 Task: For heading Arial black with underline.  font size for heading18,  'Change the font style of data to'Calibri.  and font size to 9,  Change the alignment of both headline & data to Align center.  In the sheet   Money Manager book
Action: Mouse moved to (165, 213)
Screenshot: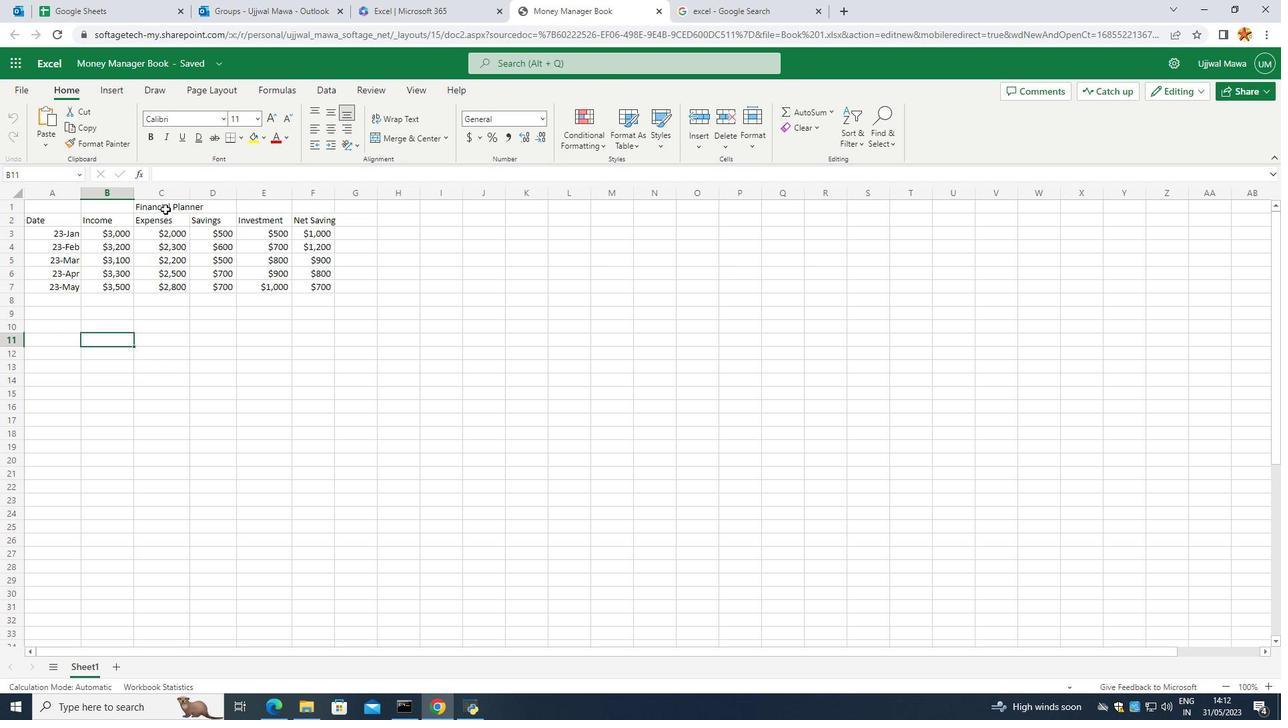 
Action: Mouse pressed left at (165, 213)
Screenshot: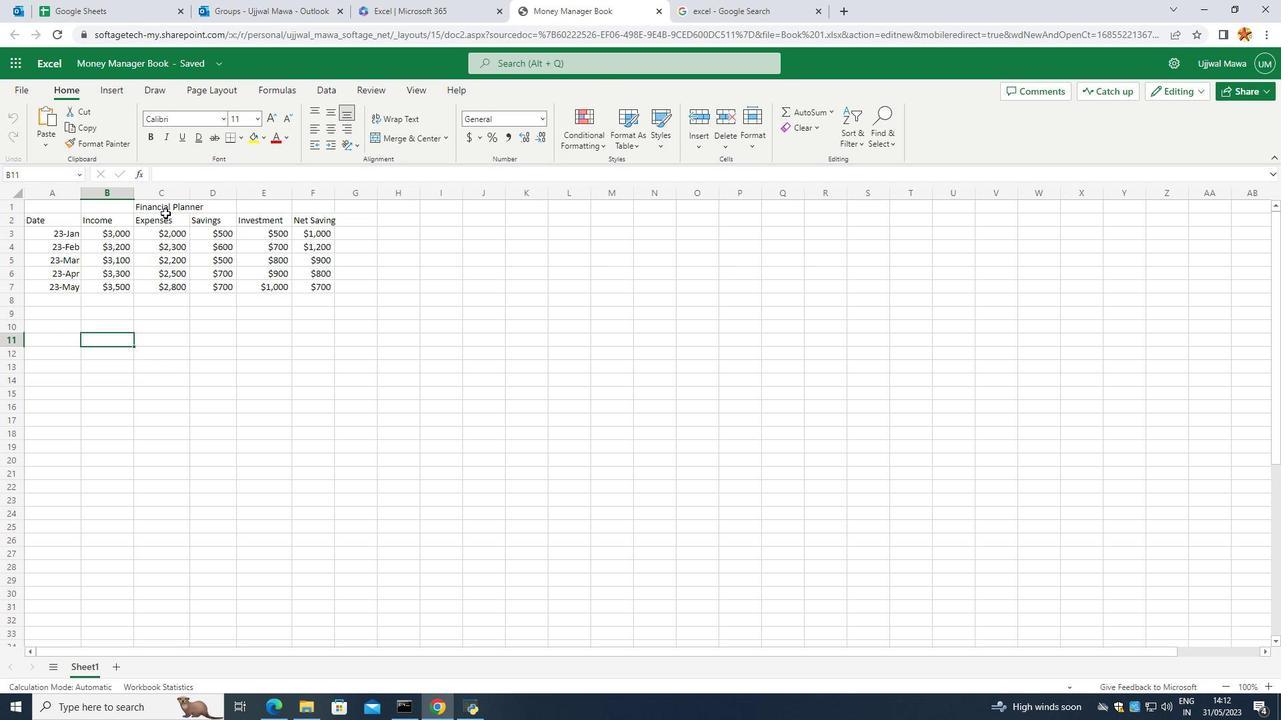 
Action: Mouse moved to (162, 204)
Screenshot: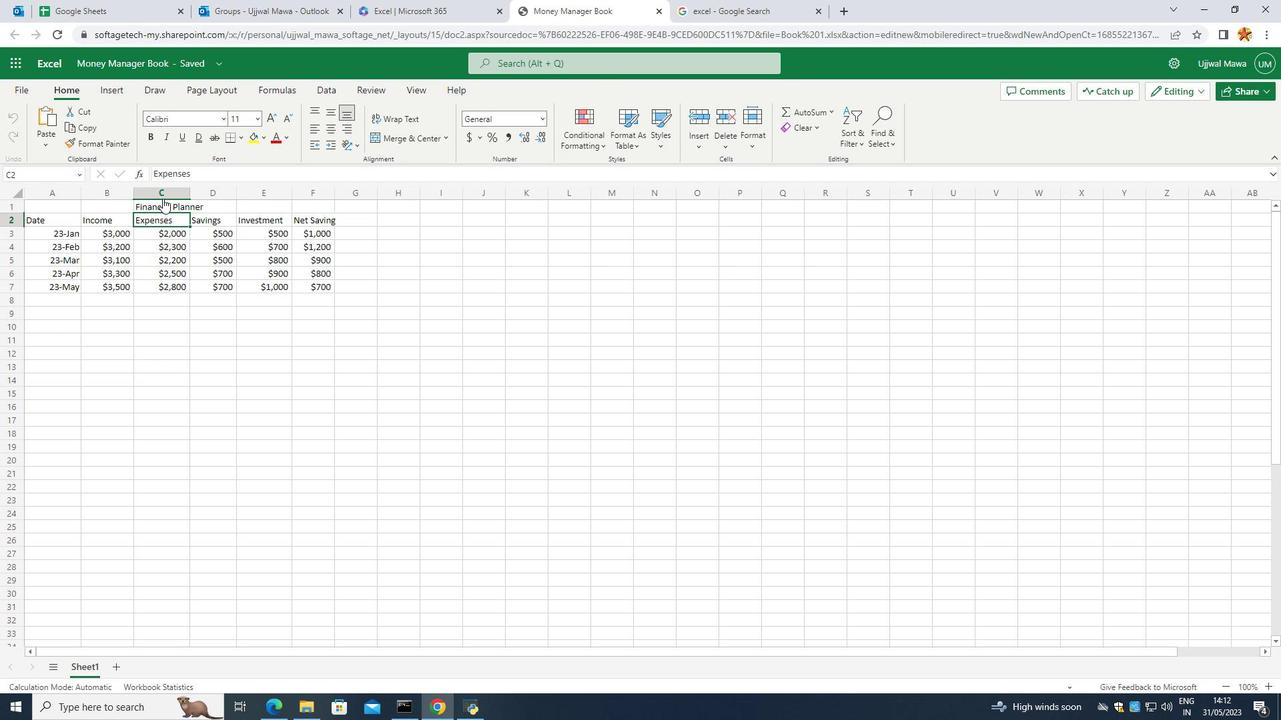 
Action: Mouse pressed left at (162, 204)
Screenshot: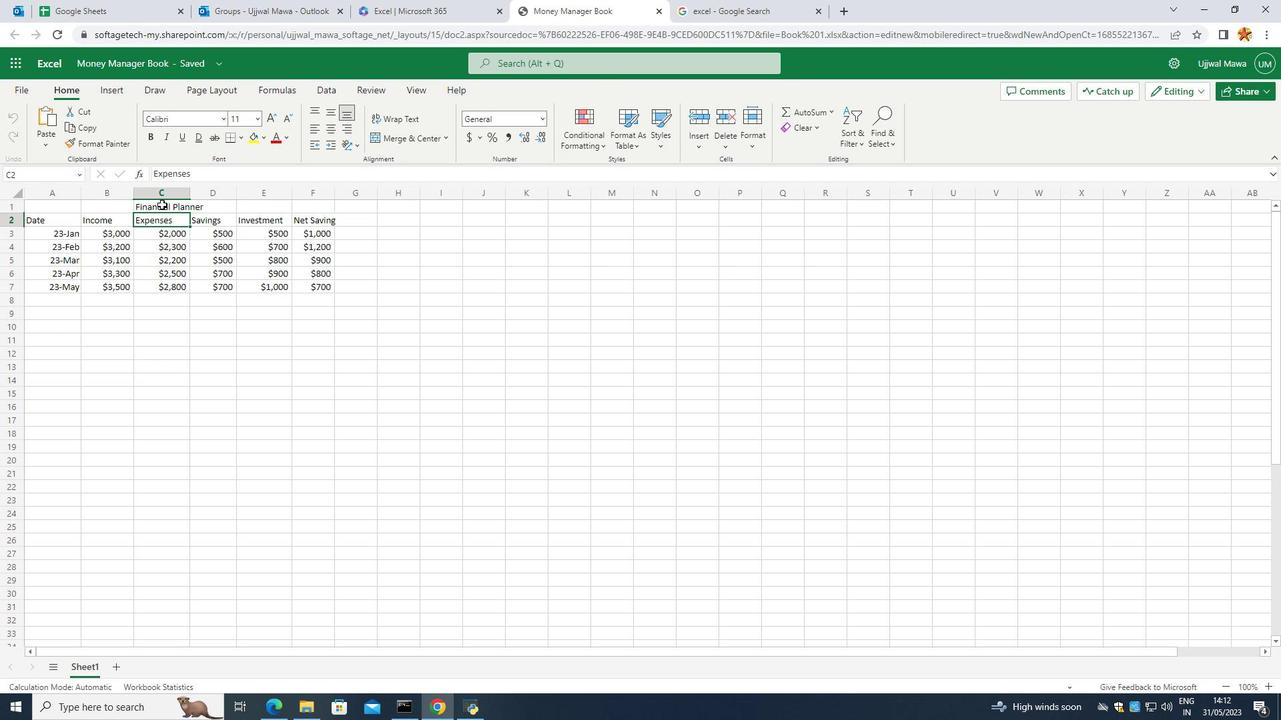 
Action: Mouse moved to (172, 119)
Screenshot: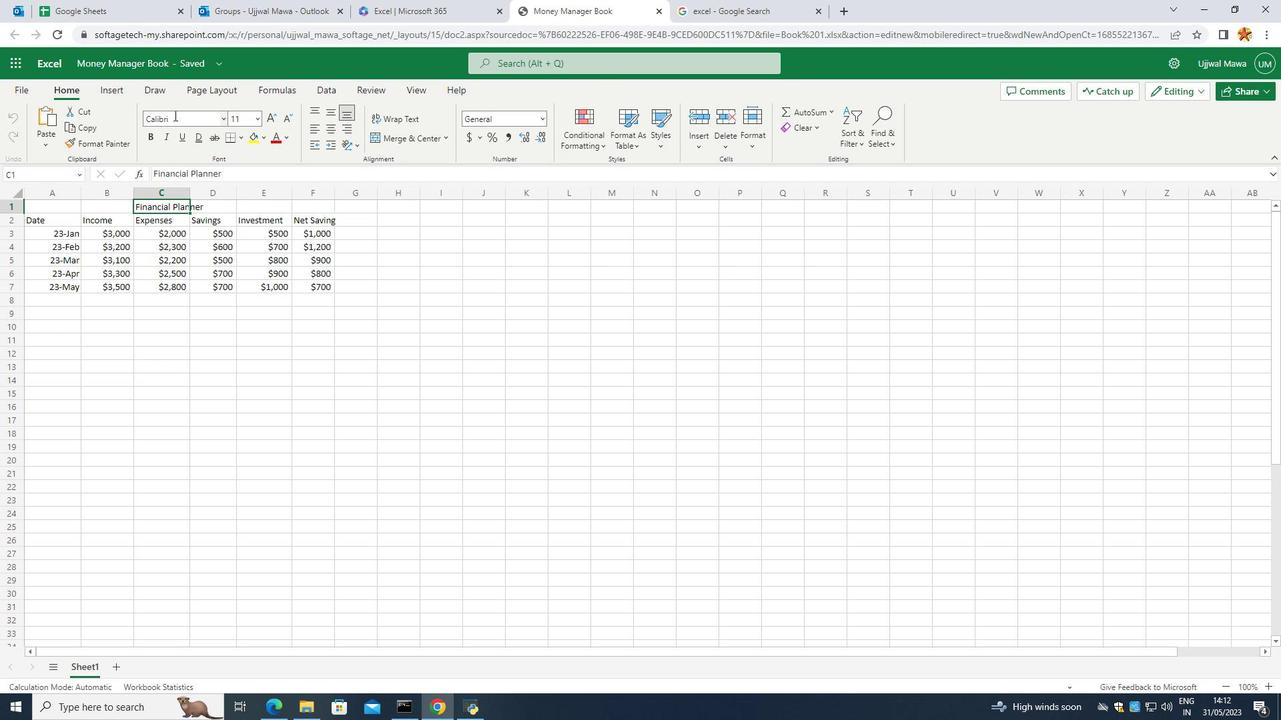 
Action: Mouse pressed left at (172, 119)
Screenshot: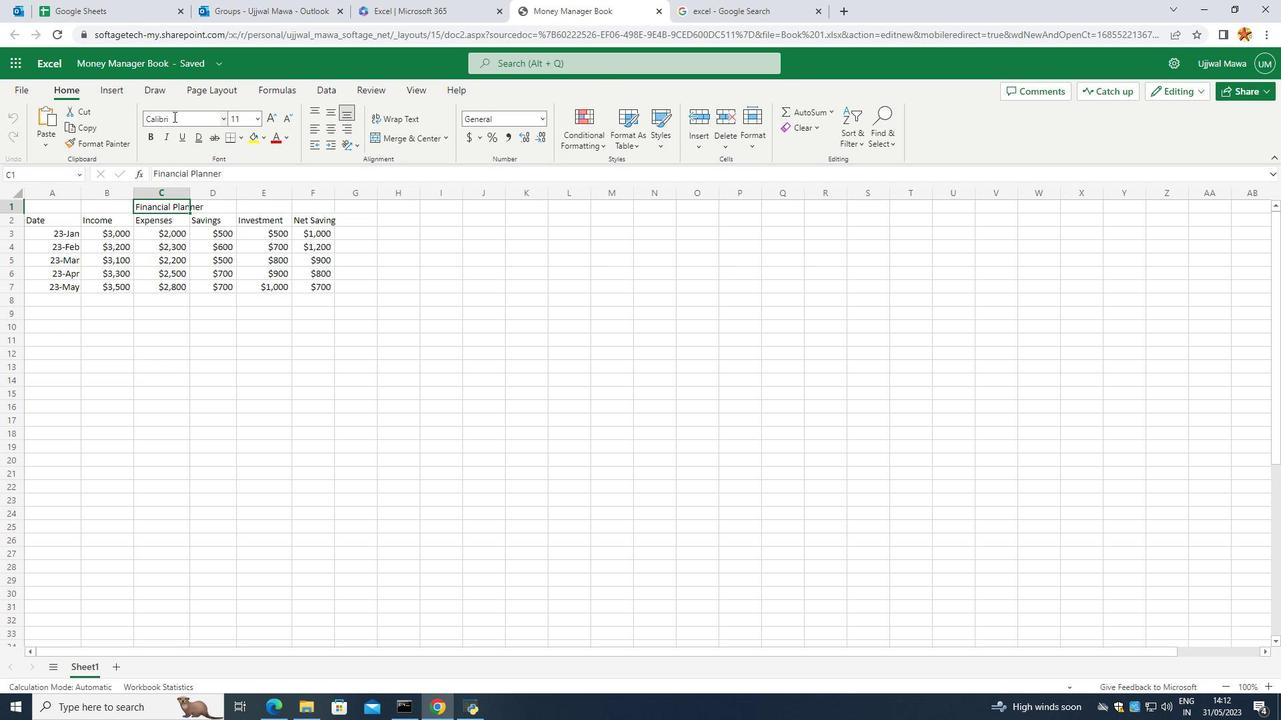 
Action: Mouse moved to (224, 119)
Screenshot: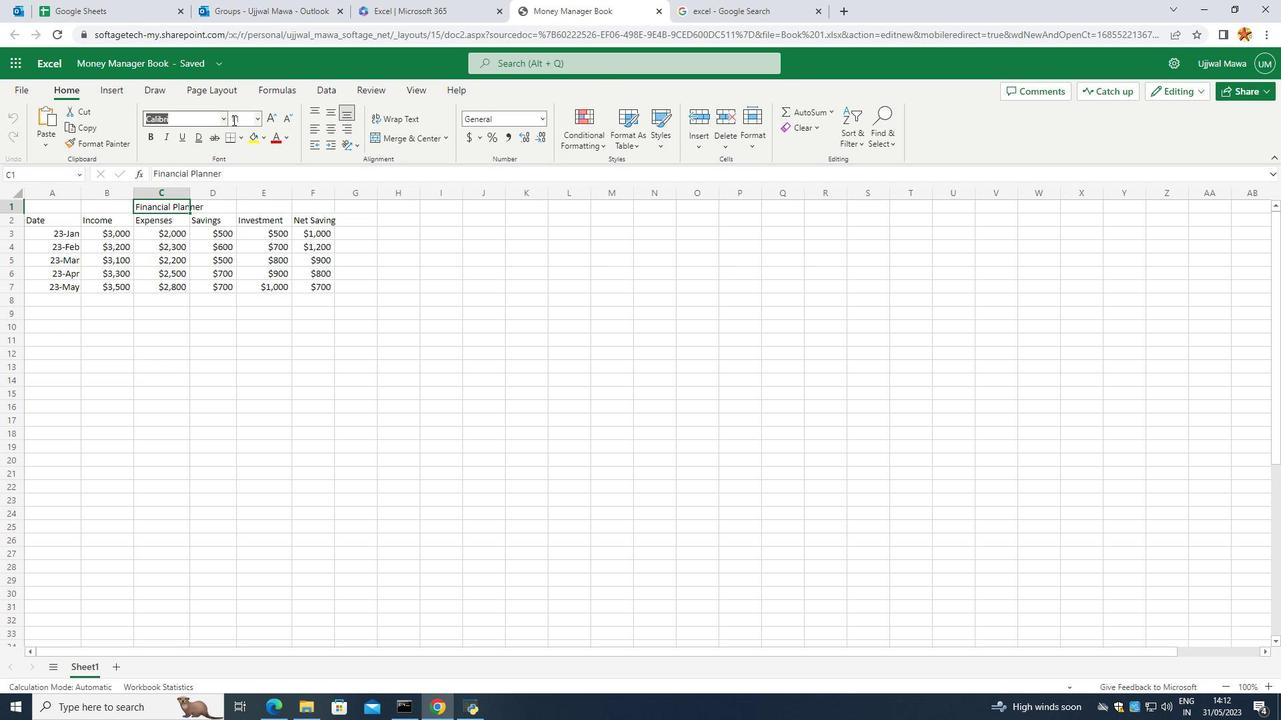 
Action: Mouse pressed left at (224, 119)
Screenshot: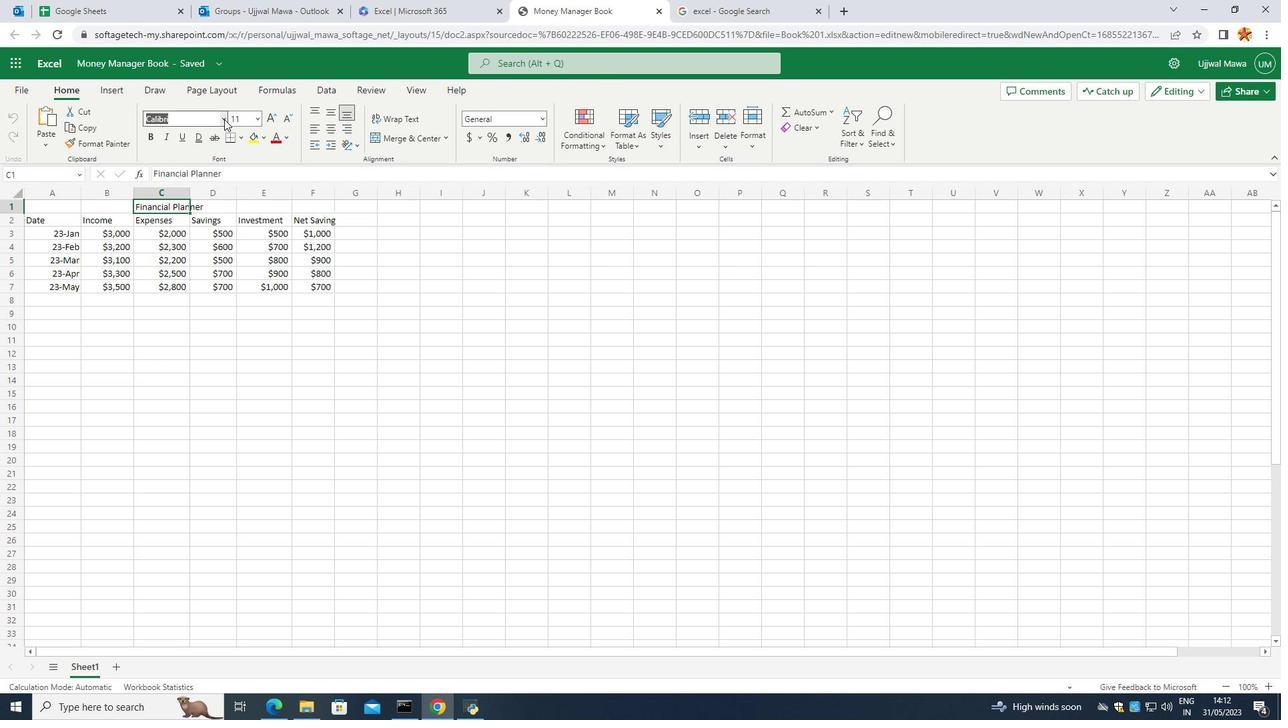 
Action: Mouse moved to (174, 151)
Screenshot: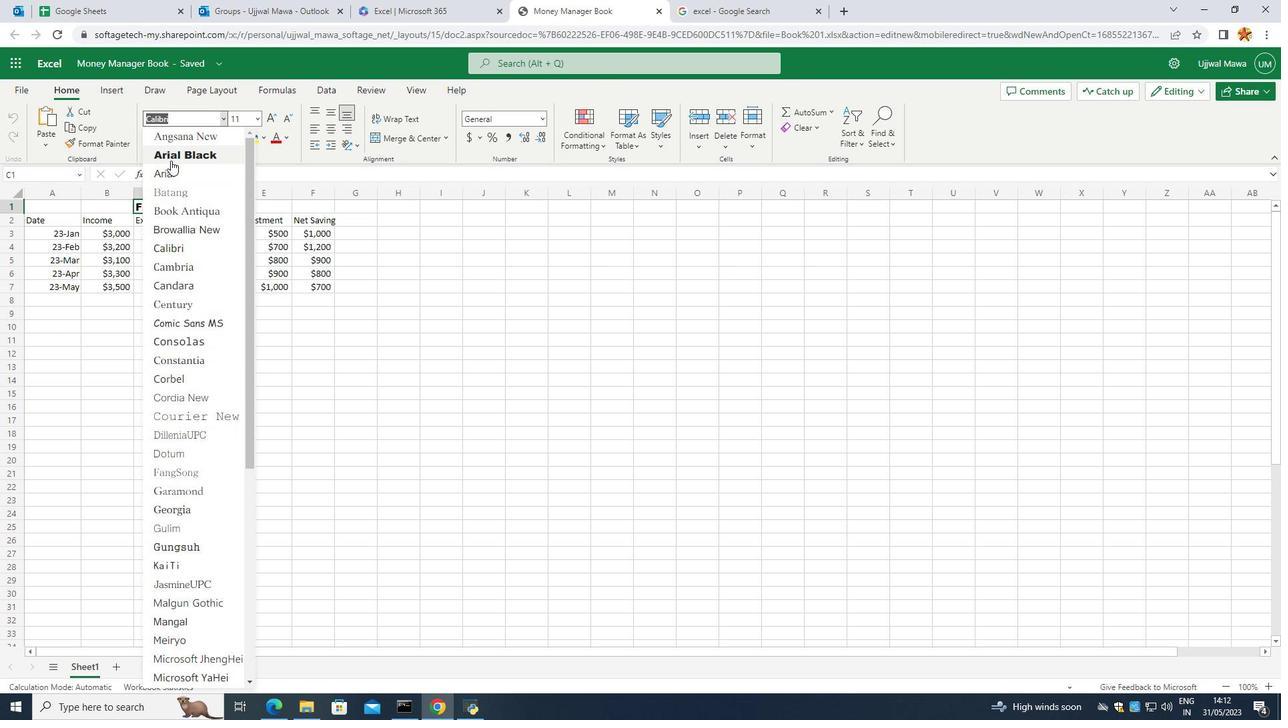 
Action: Mouse pressed left at (174, 151)
Screenshot: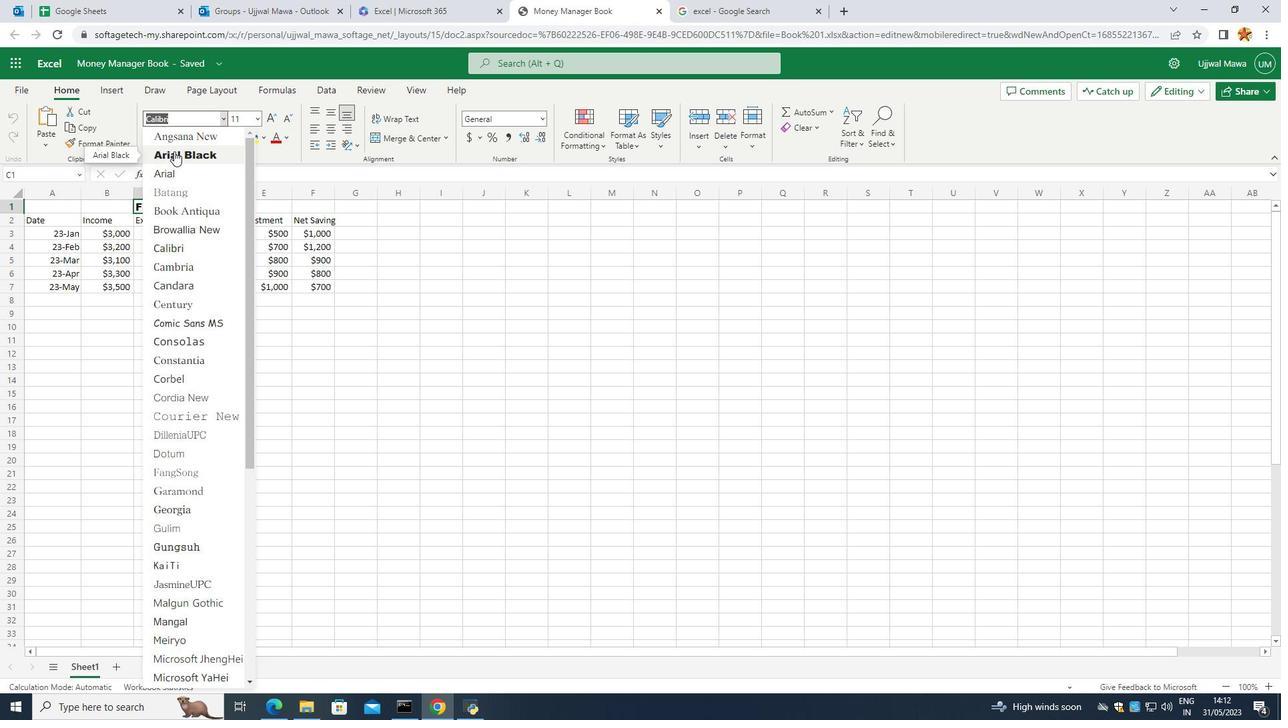 
Action: Mouse moved to (186, 136)
Screenshot: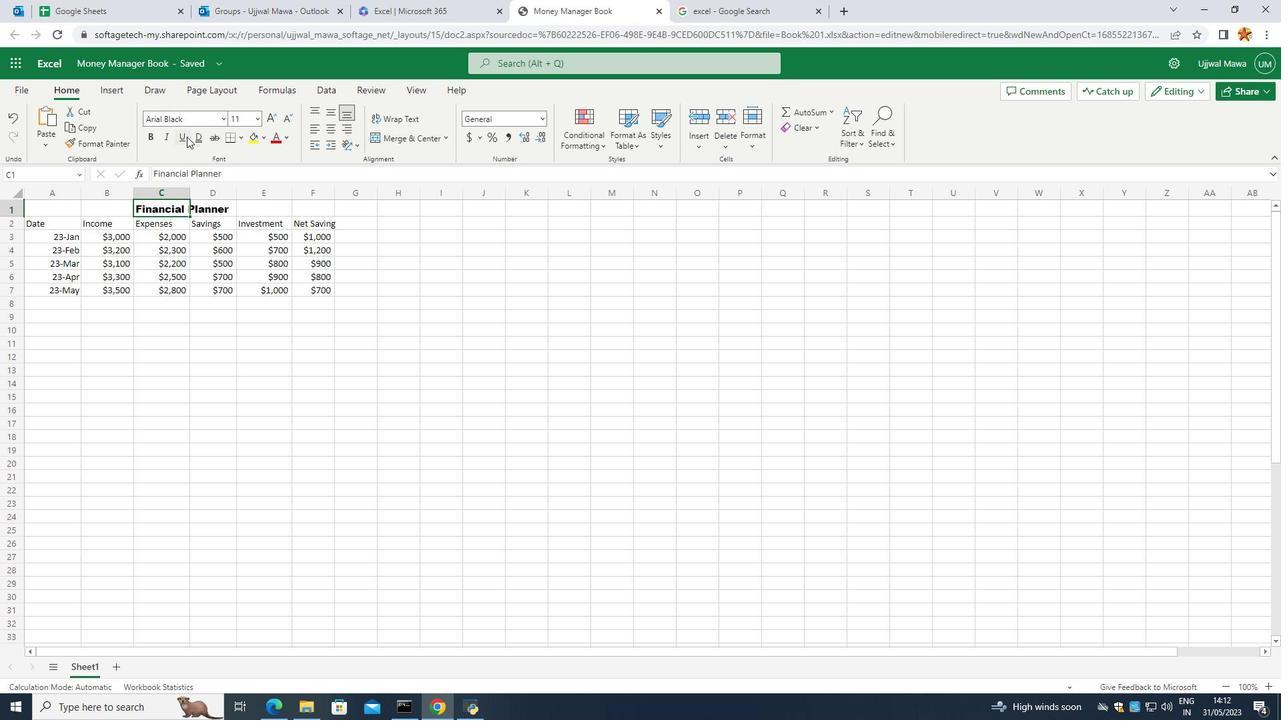 
Action: Mouse pressed left at (186, 136)
Screenshot: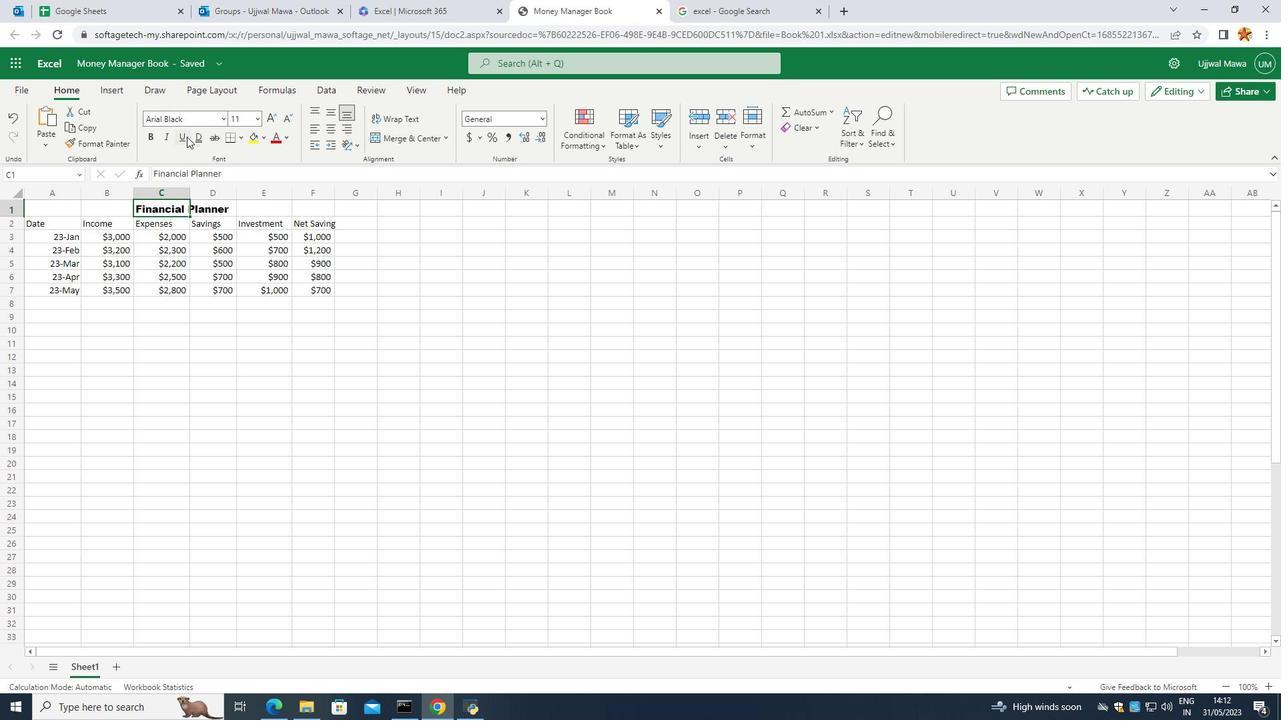 
Action: Mouse moved to (264, 116)
Screenshot: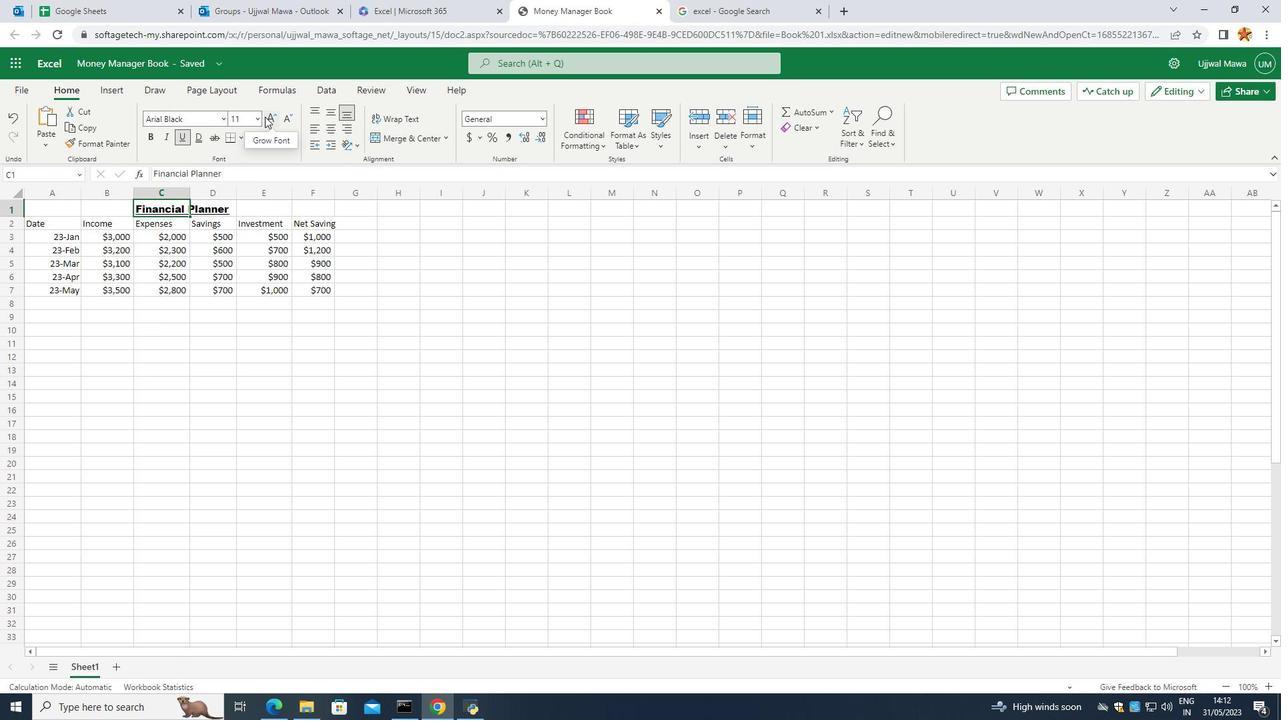
Action: Mouse pressed left at (264, 116)
Screenshot: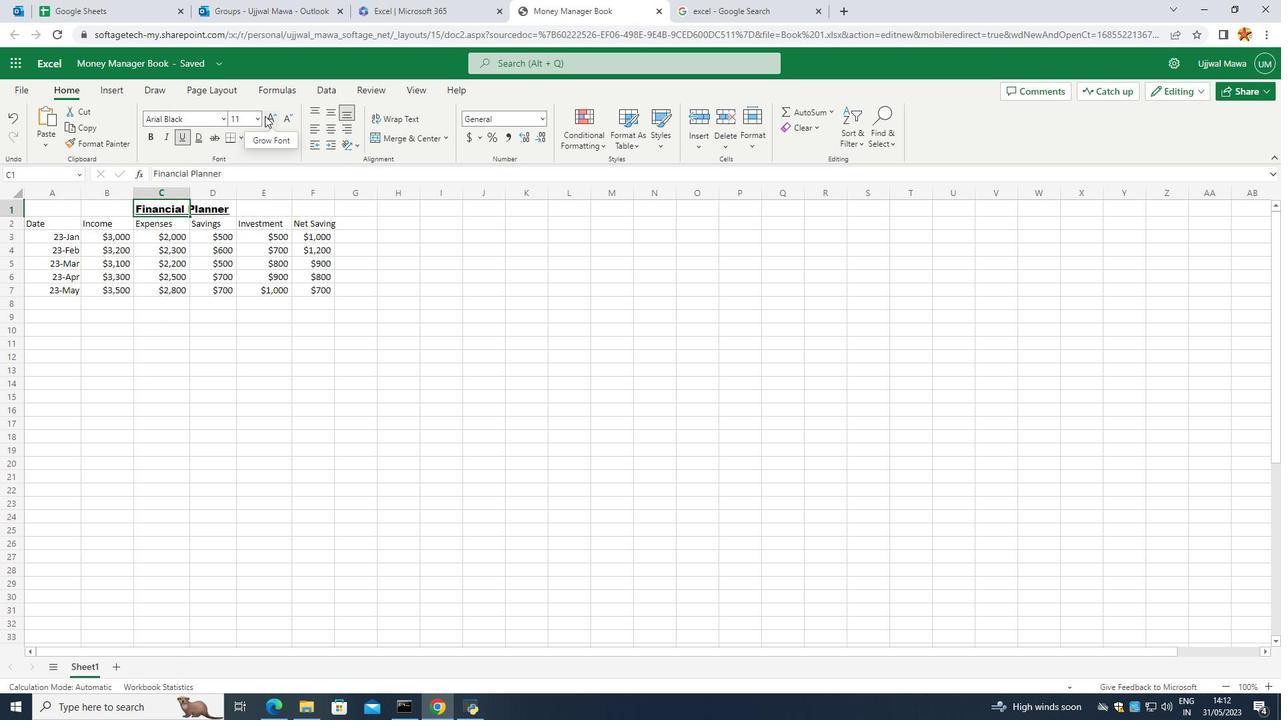 
Action: Mouse moved to (258, 117)
Screenshot: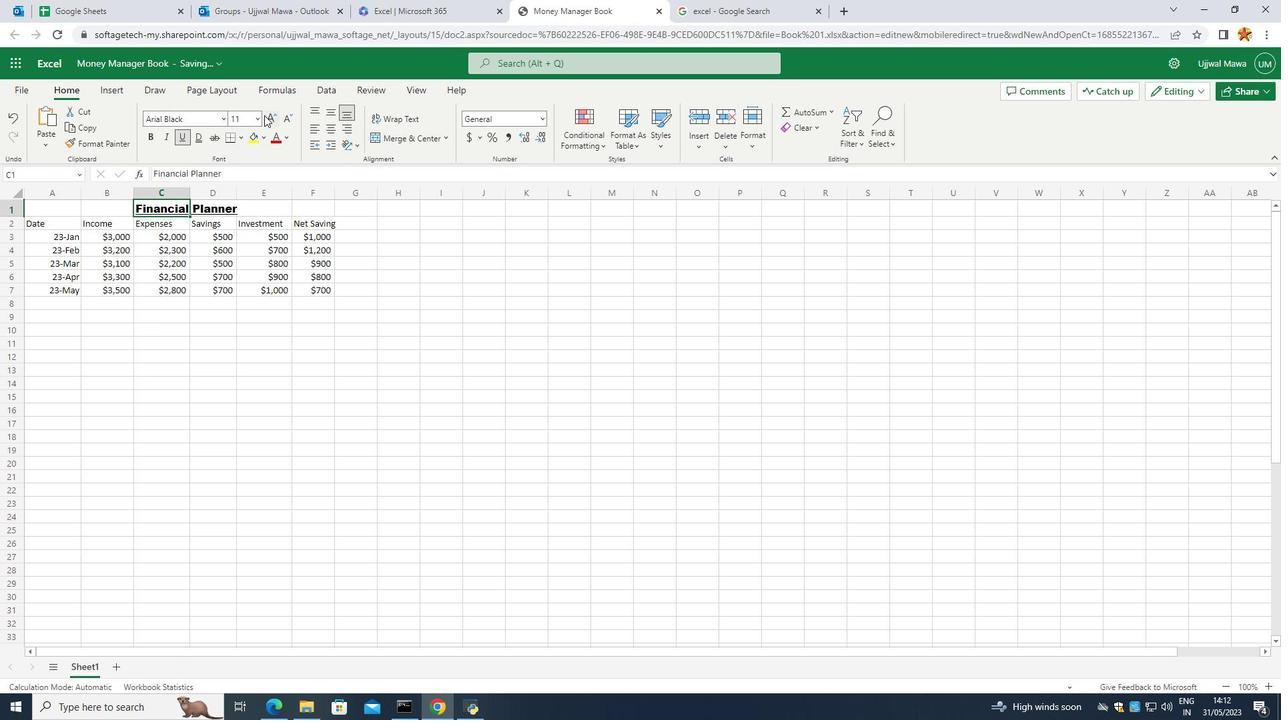 
Action: Mouse pressed left at (258, 117)
Screenshot: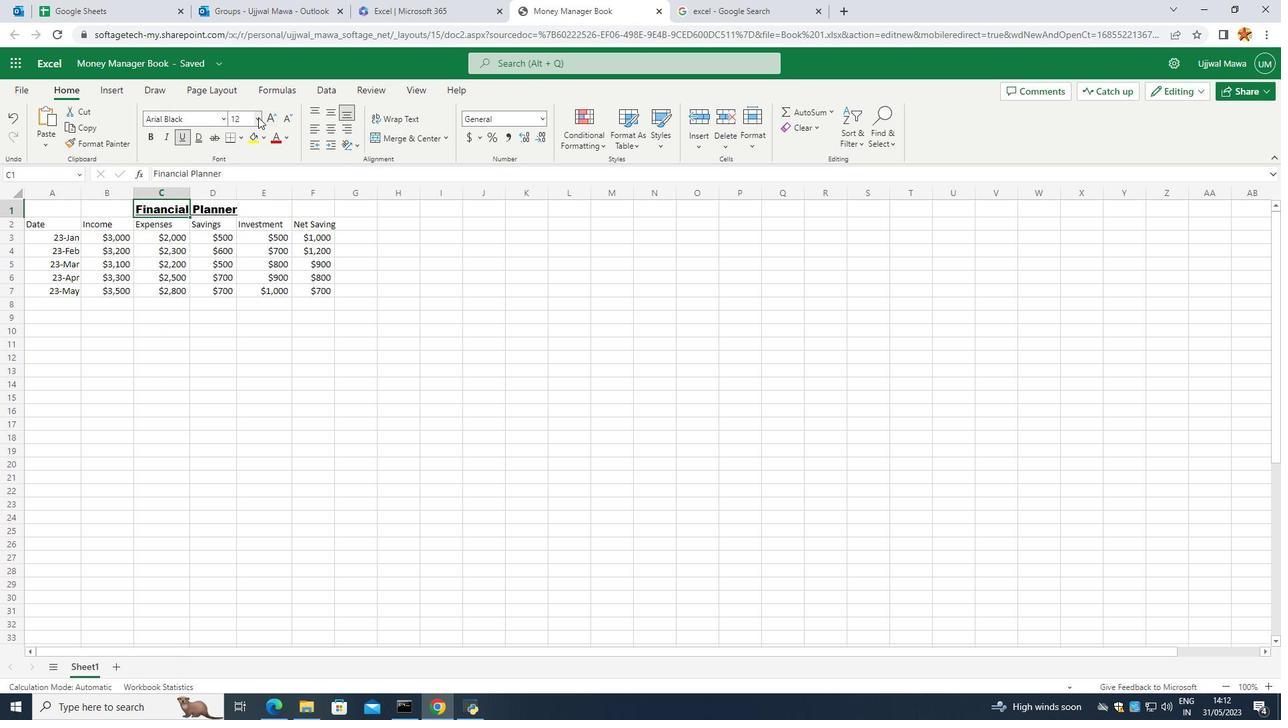
Action: Mouse pressed left at (258, 117)
Screenshot: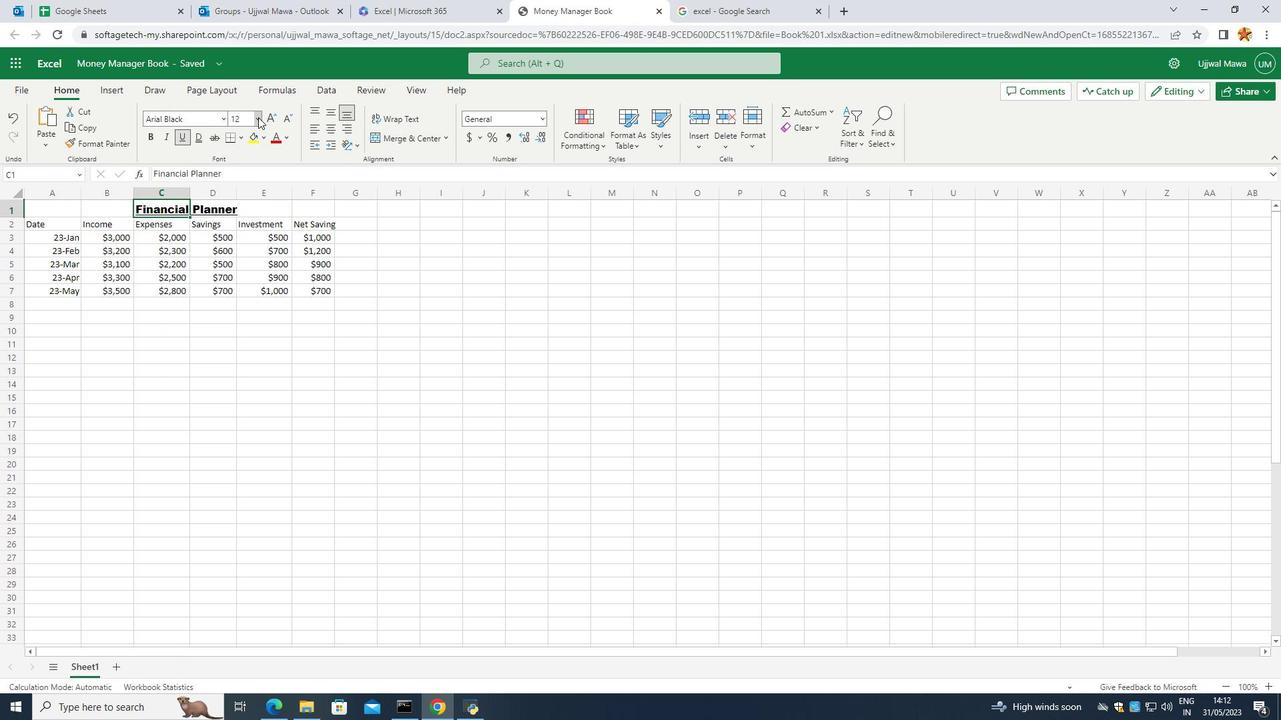 
Action: Mouse moved to (256, 120)
Screenshot: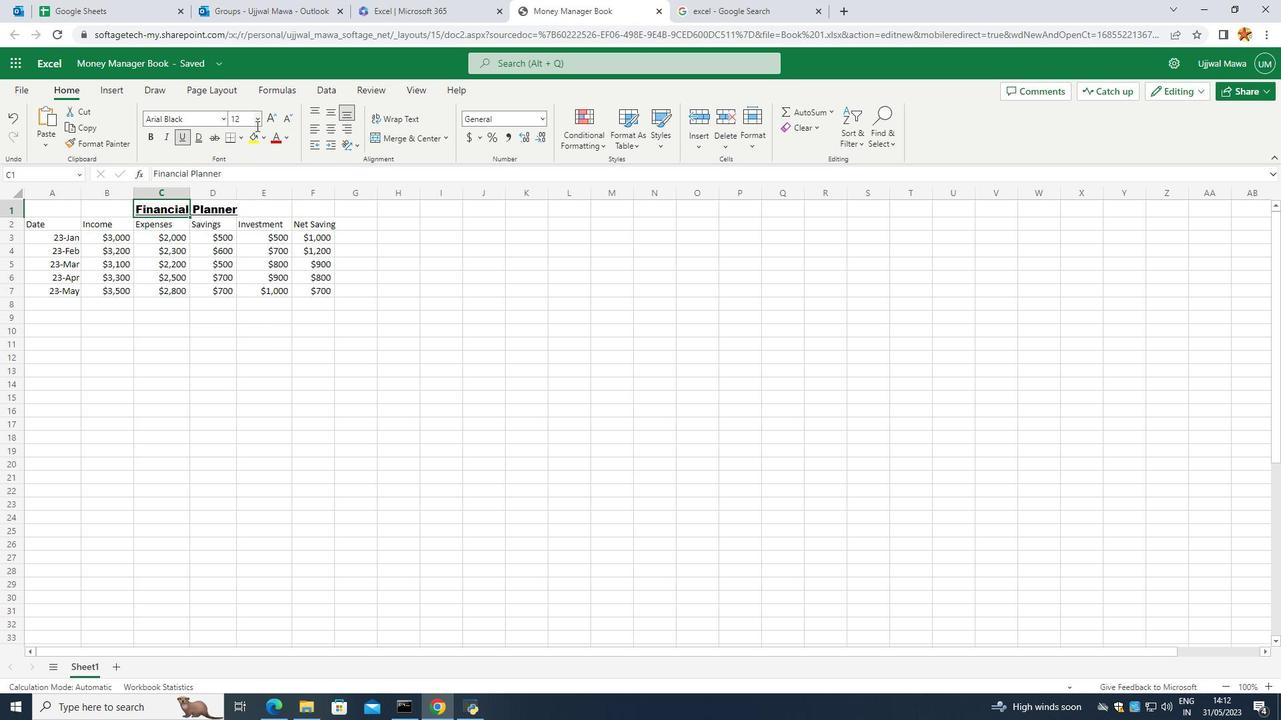 
Action: Mouse pressed left at (256, 120)
Screenshot: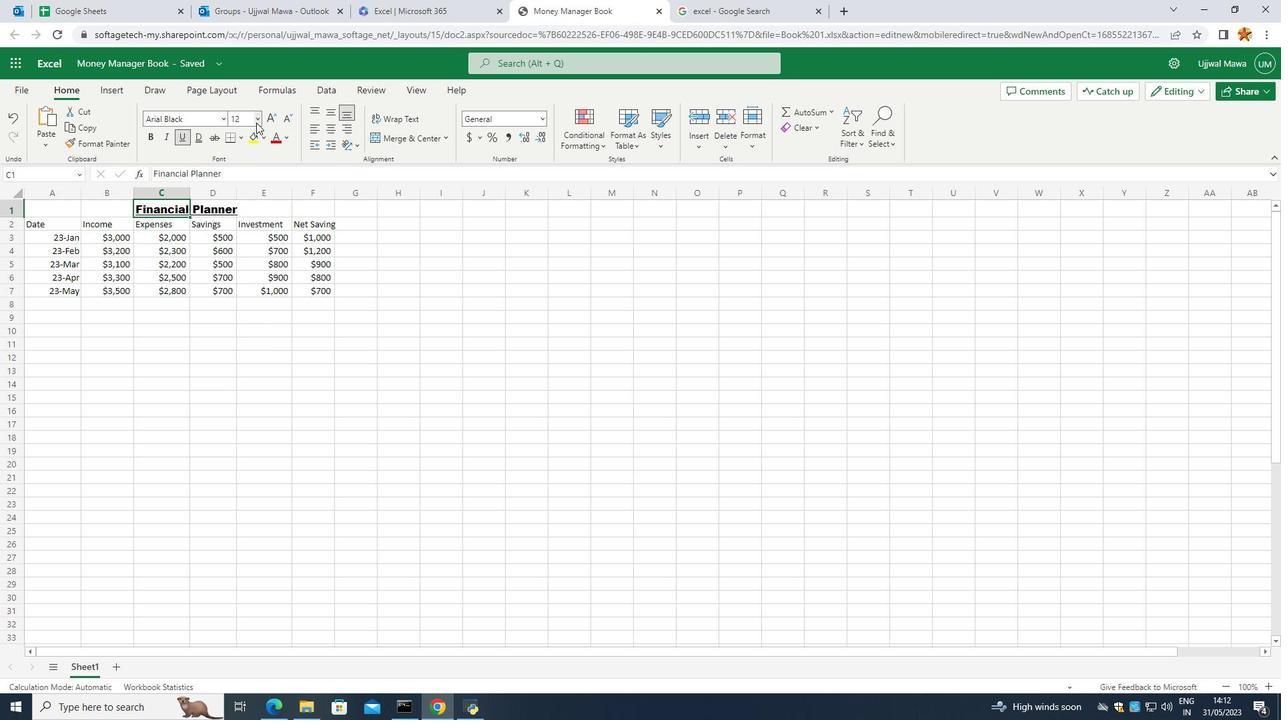 
Action: Mouse moved to (243, 275)
Screenshot: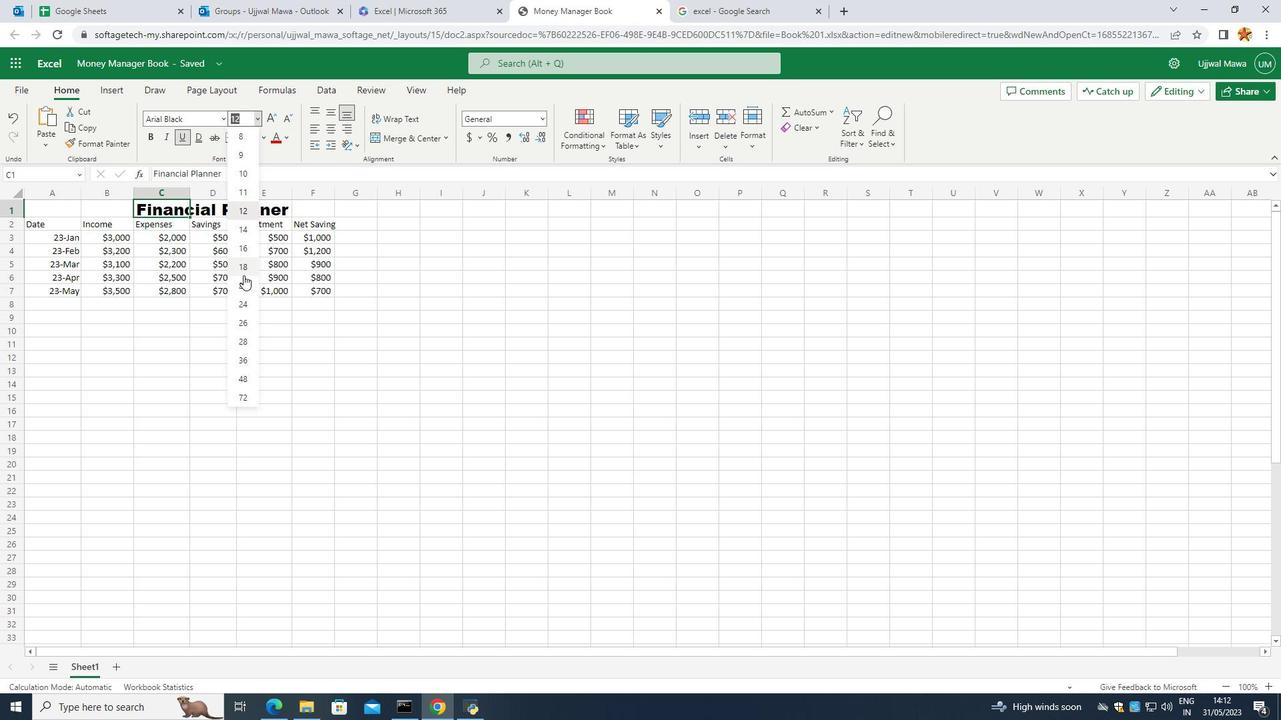 
Action: Mouse pressed left at (243, 275)
Screenshot: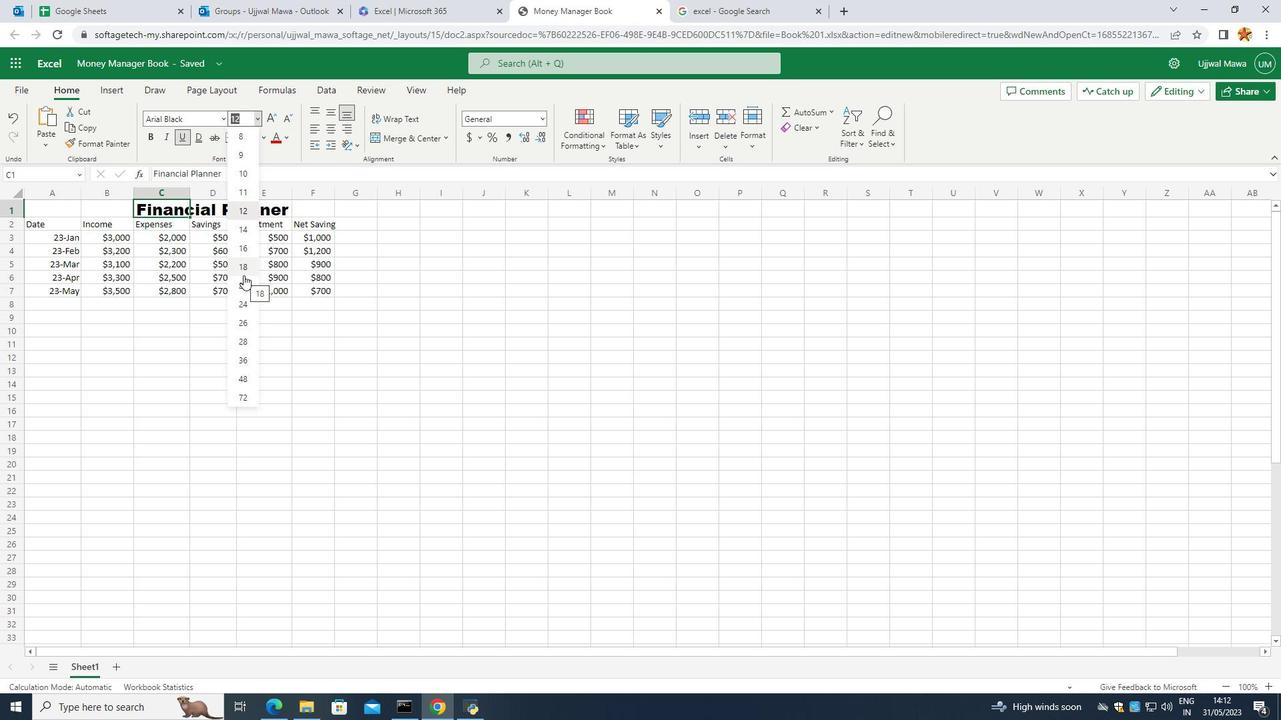 
Action: Mouse moved to (130, 348)
Screenshot: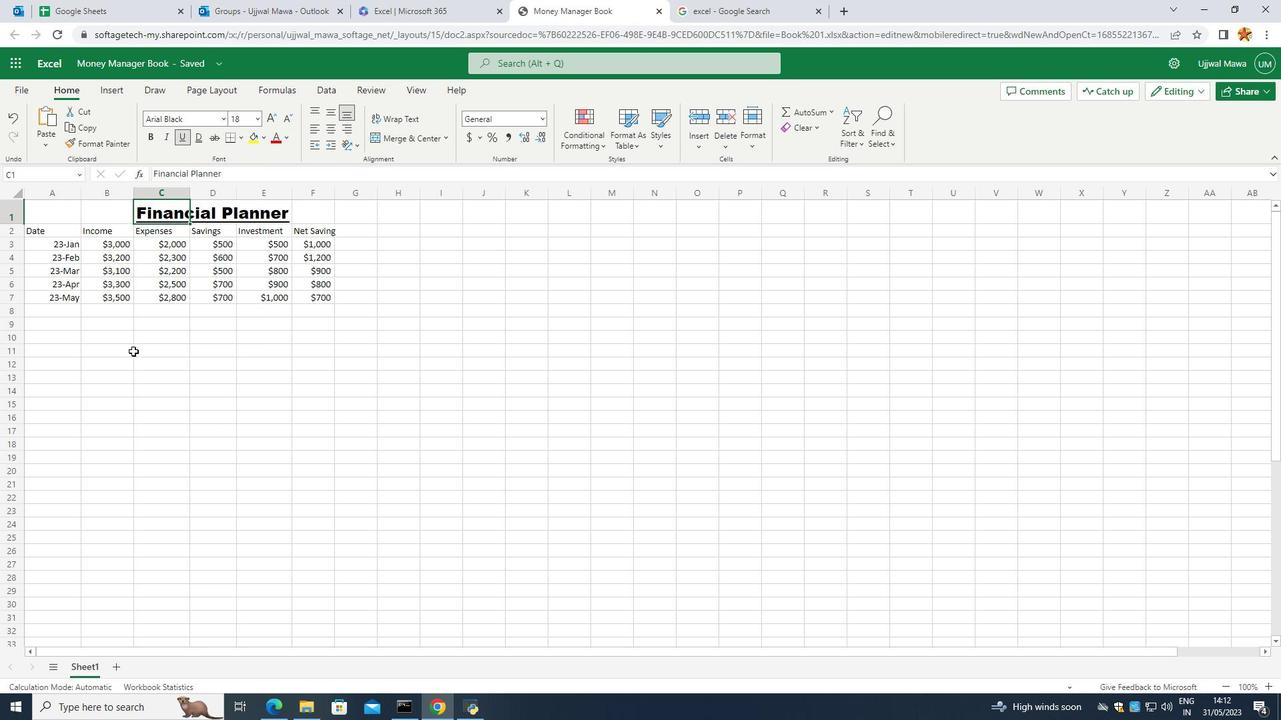 
Action: Mouse pressed left at (130, 348)
Screenshot: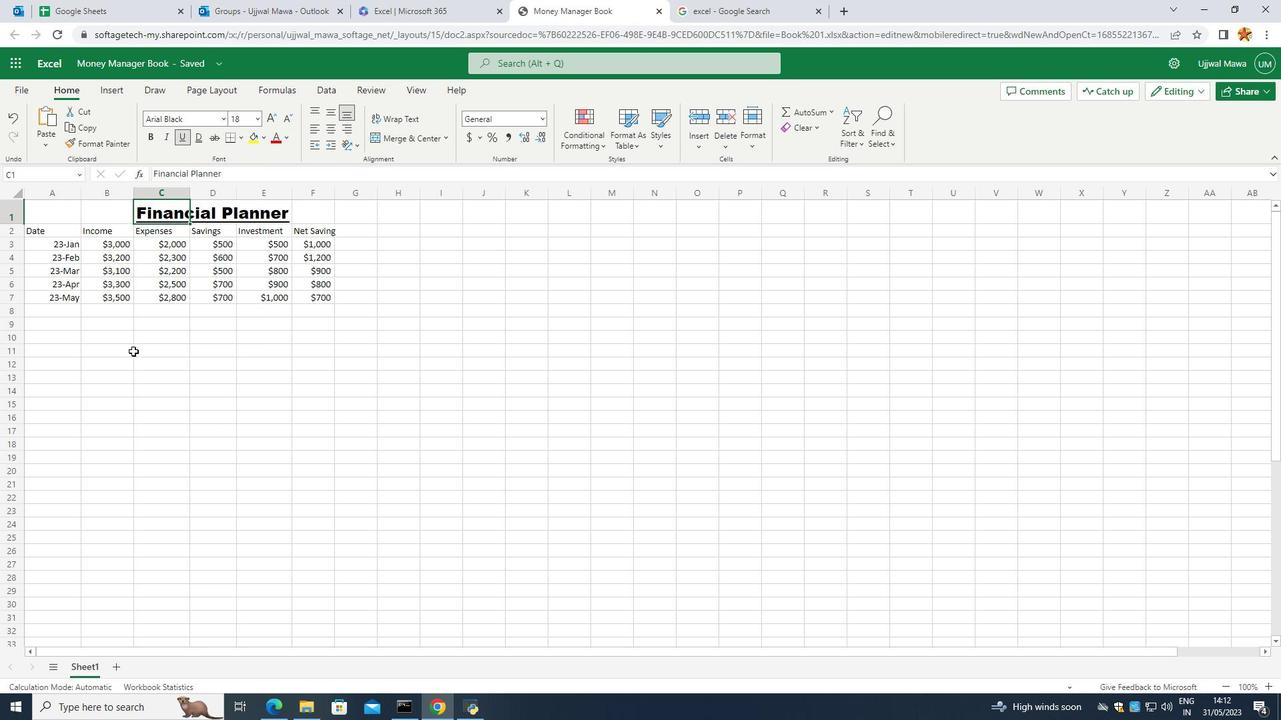 
Action: Mouse moved to (36, 232)
Screenshot: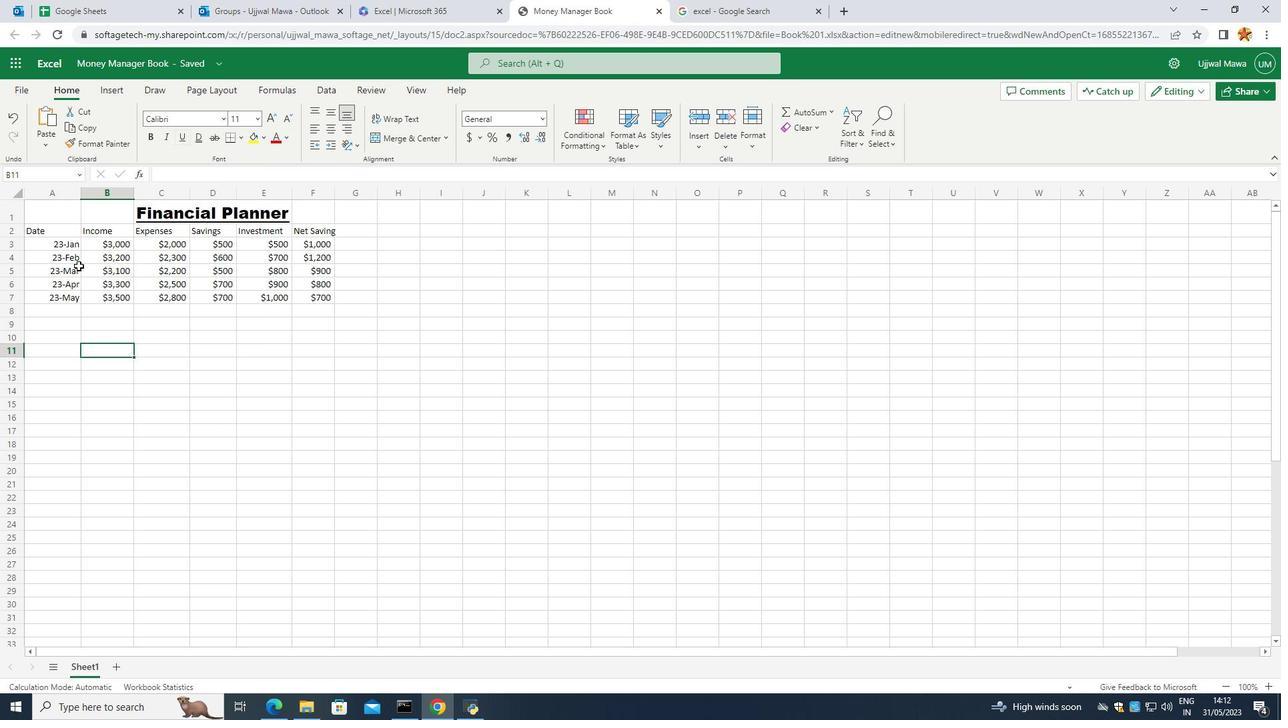 
Action: Mouse pressed left at (36, 232)
Screenshot: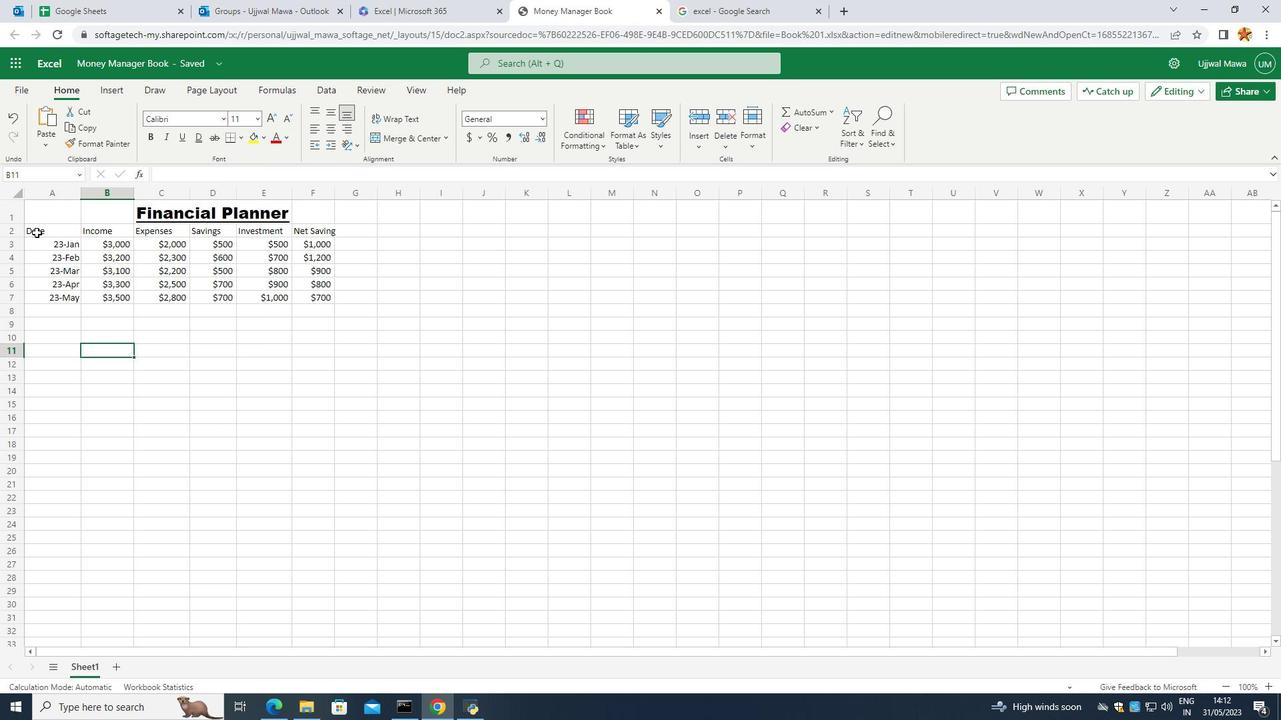 
Action: Mouse moved to (258, 117)
Screenshot: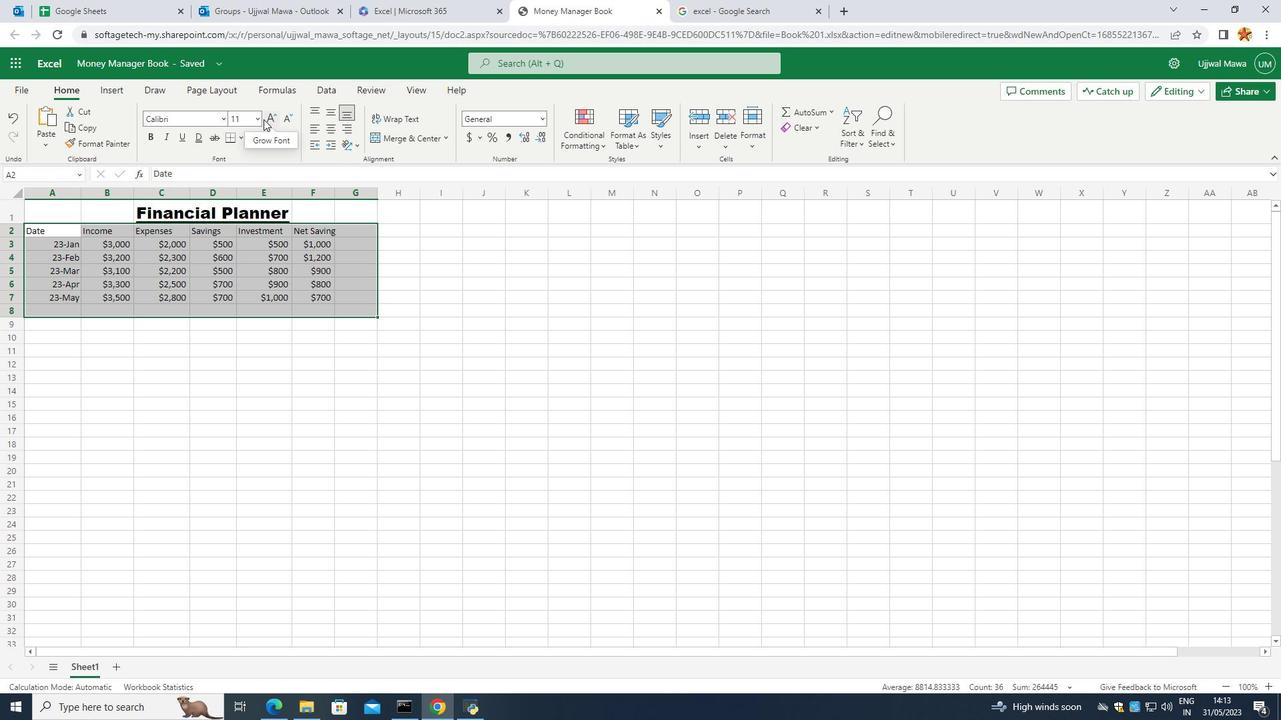 
Action: Mouse pressed left at (258, 117)
Screenshot: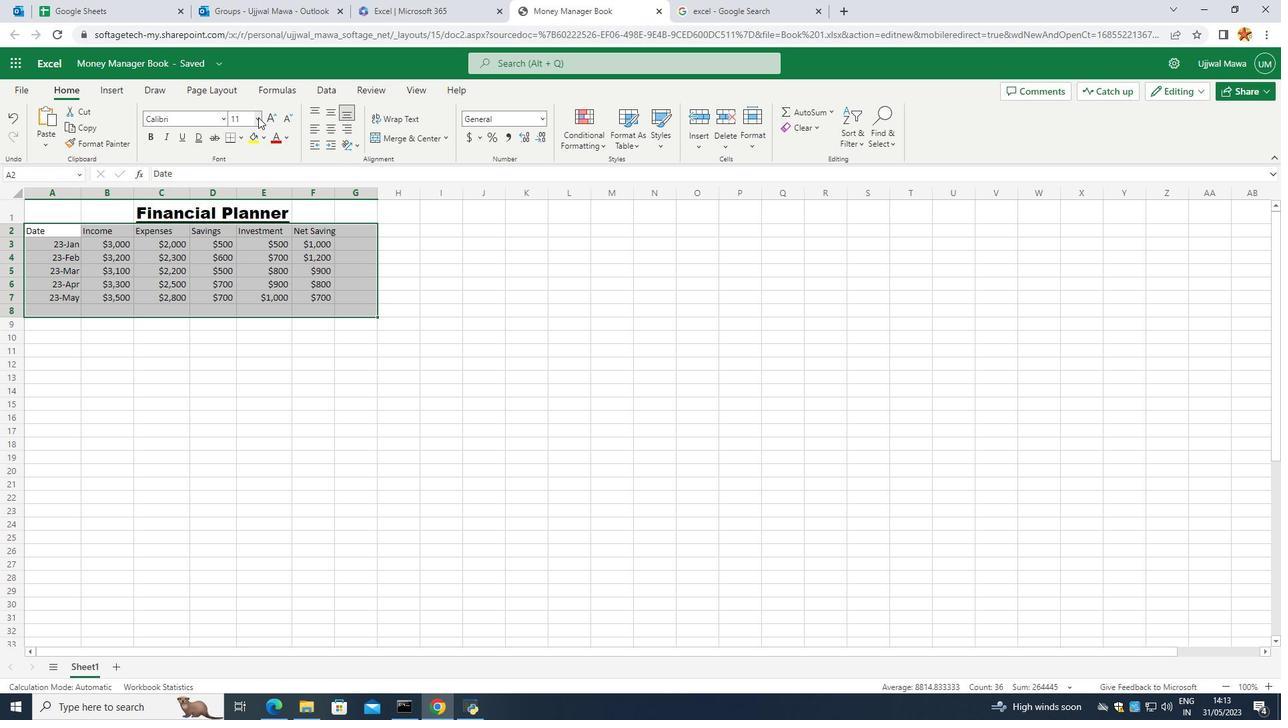 
Action: Mouse moved to (234, 156)
Screenshot: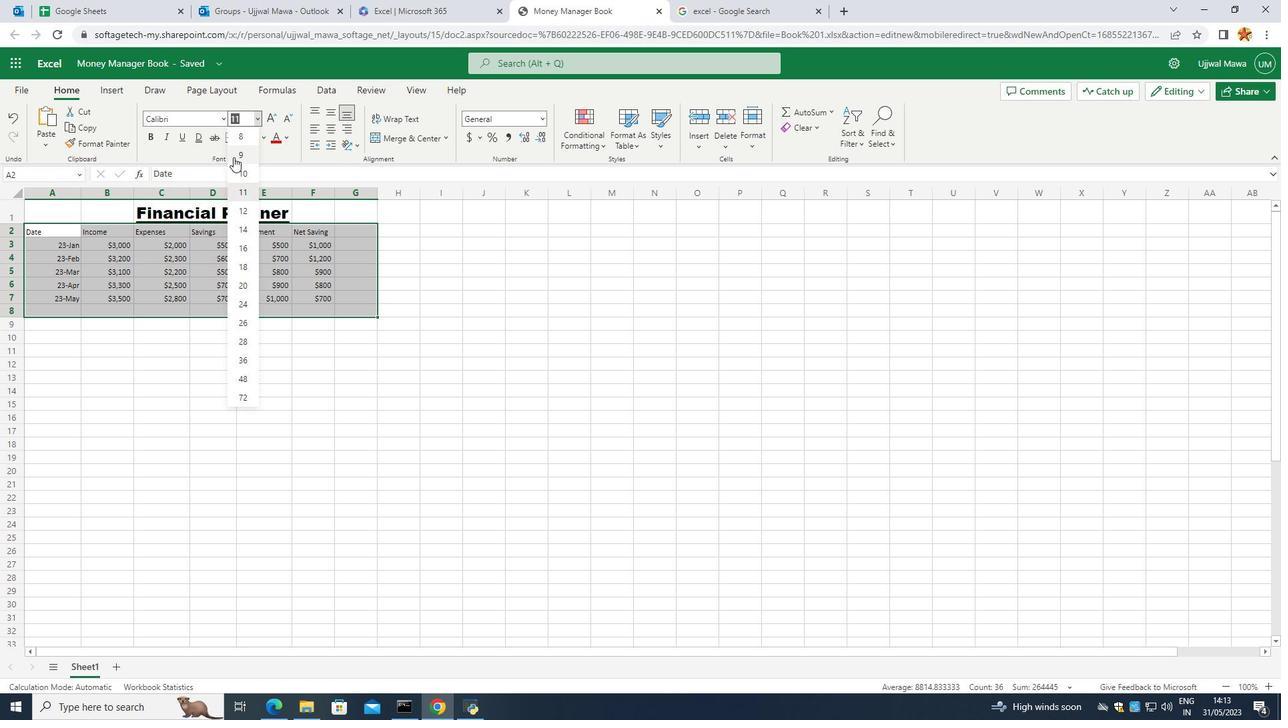 
Action: Mouse pressed left at (234, 156)
Screenshot: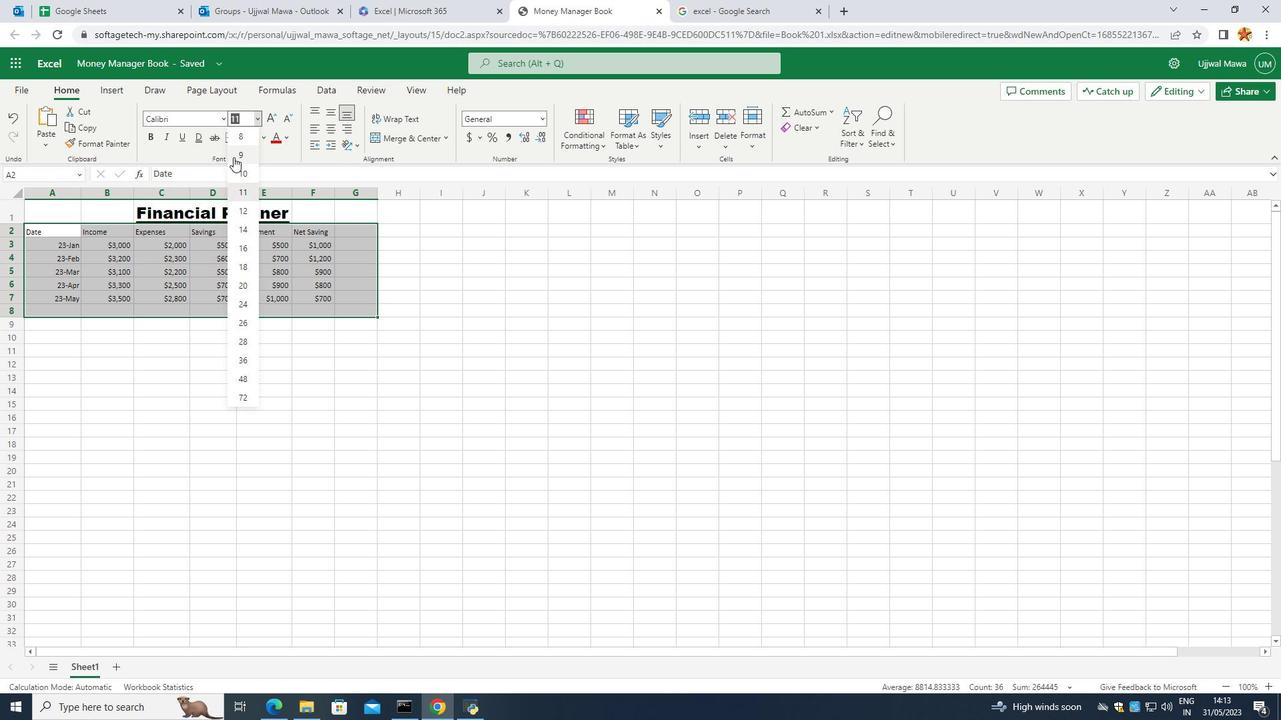 
Action: Mouse moved to (238, 419)
Screenshot: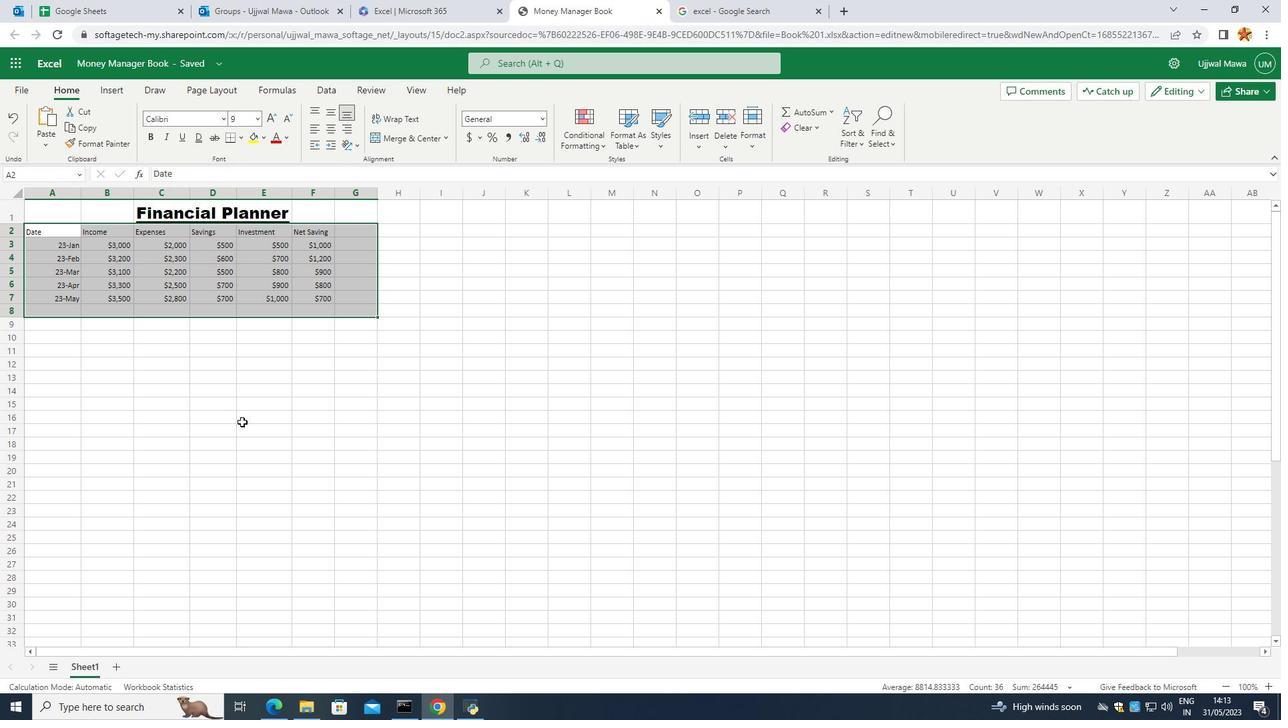
Action: Mouse pressed left at (238, 419)
Screenshot: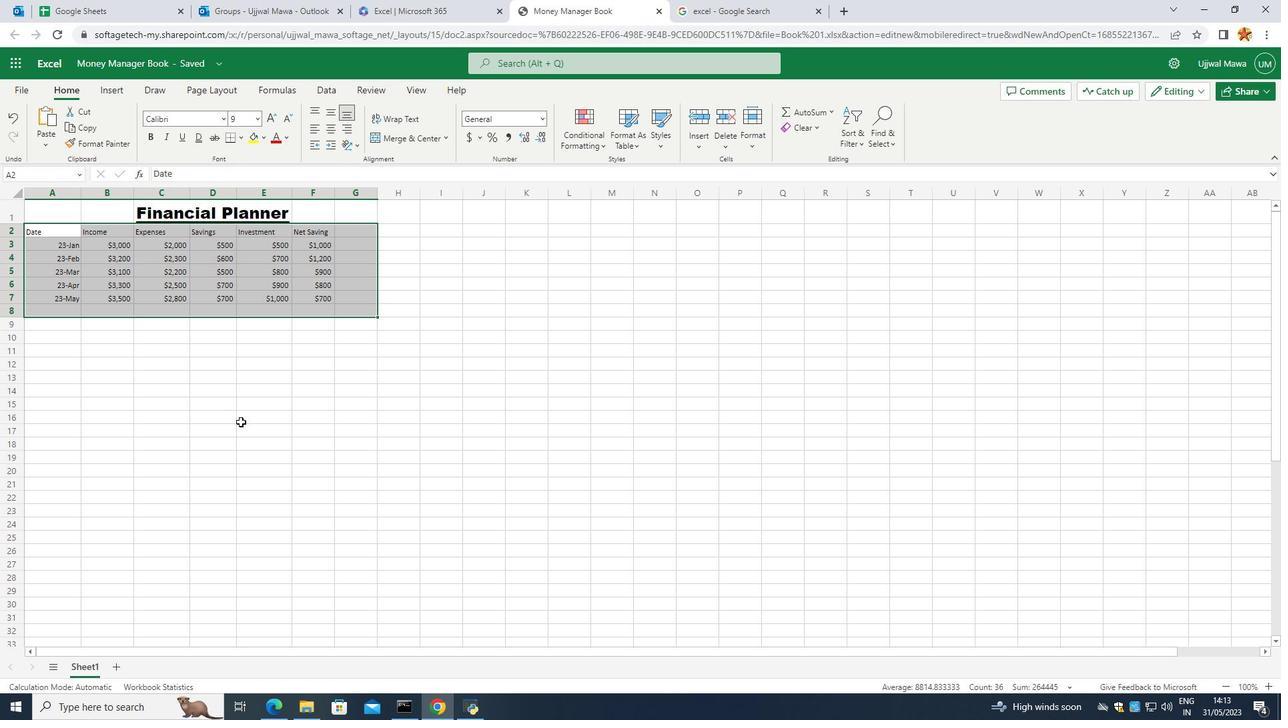 
Action: Mouse moved to (50, 216)
Screenshot: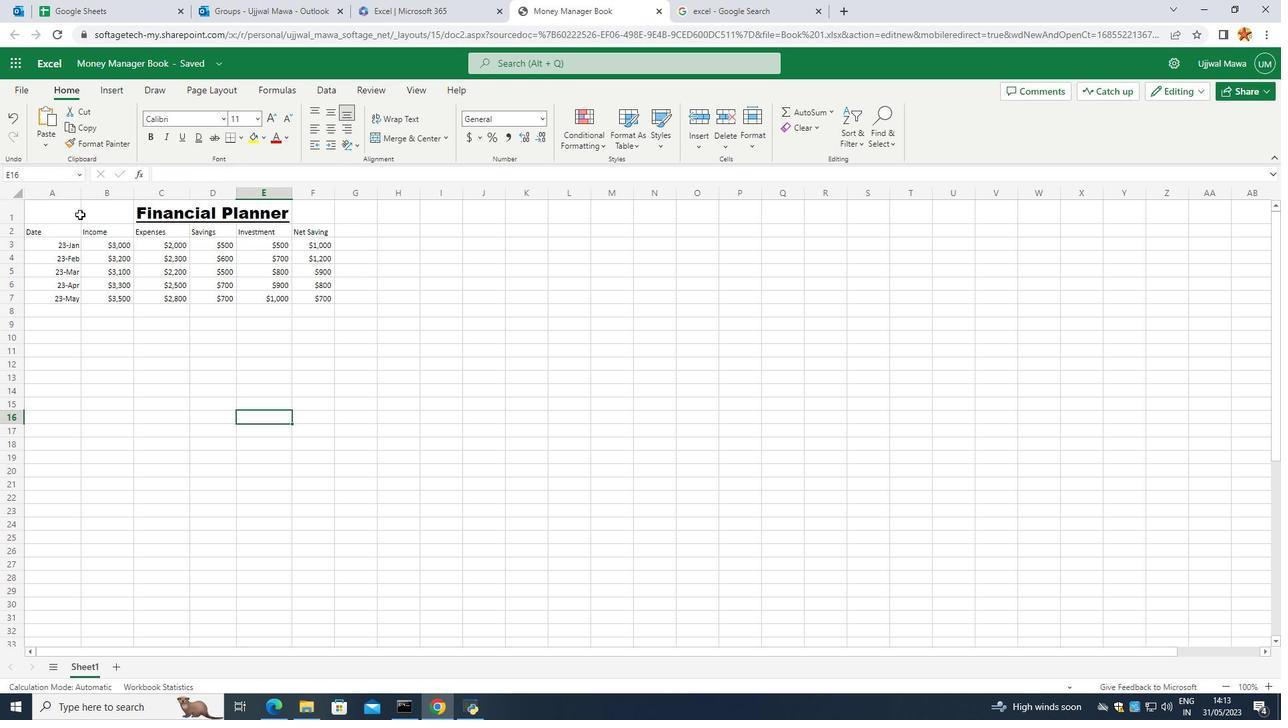 
Action: Mouse pressed left at (50, 216)
Screenshot: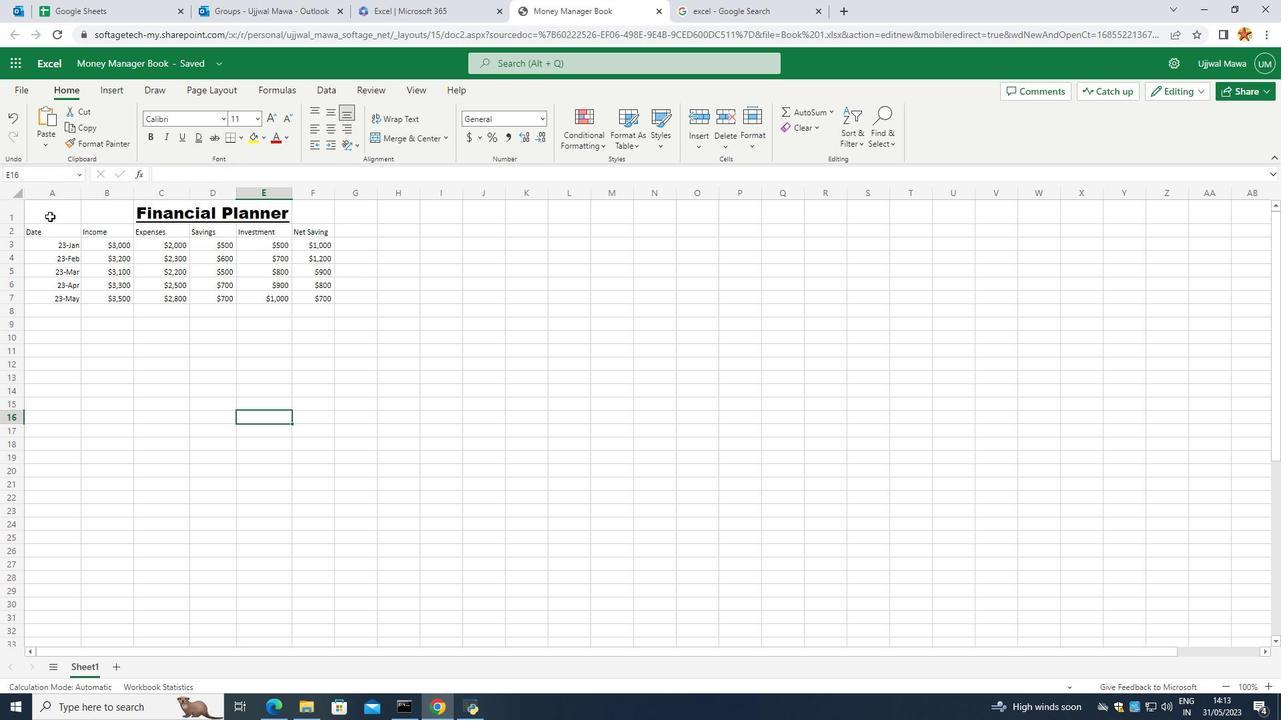 
Action: Mouse moved to (334, 128)
Screenshot: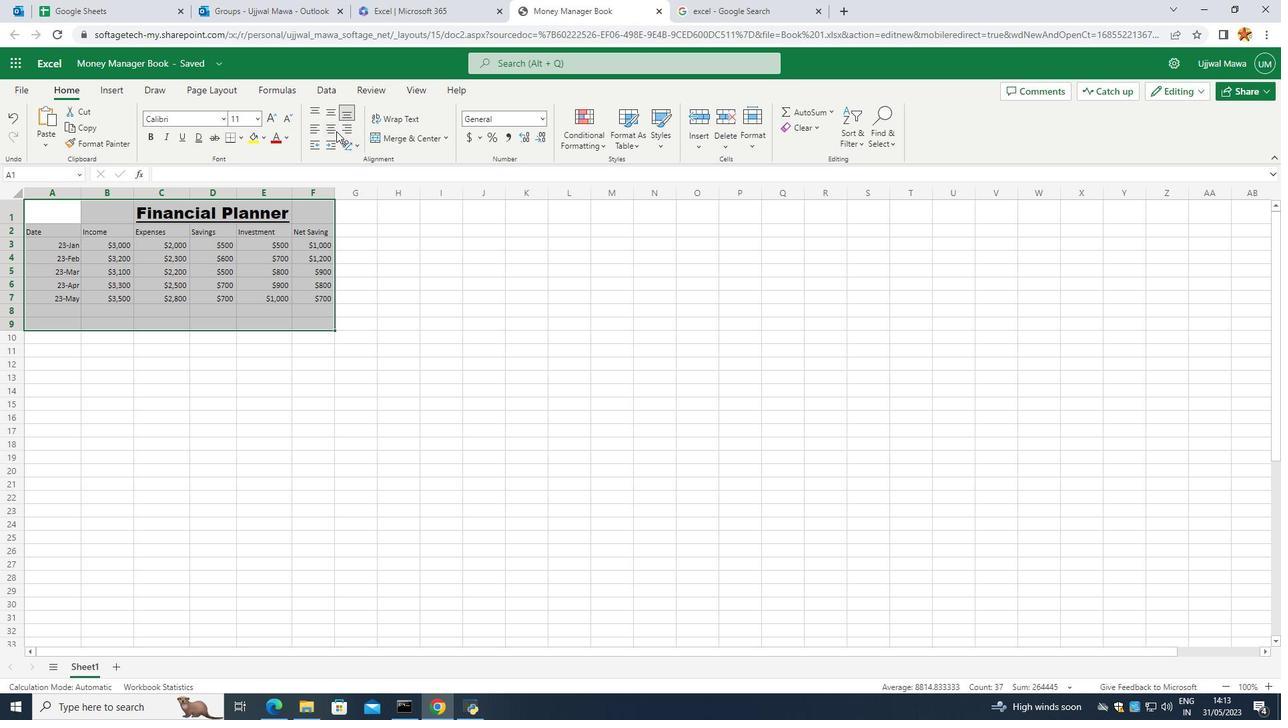 
Action: Mouse pressed left at (334, 128)
Screenshot: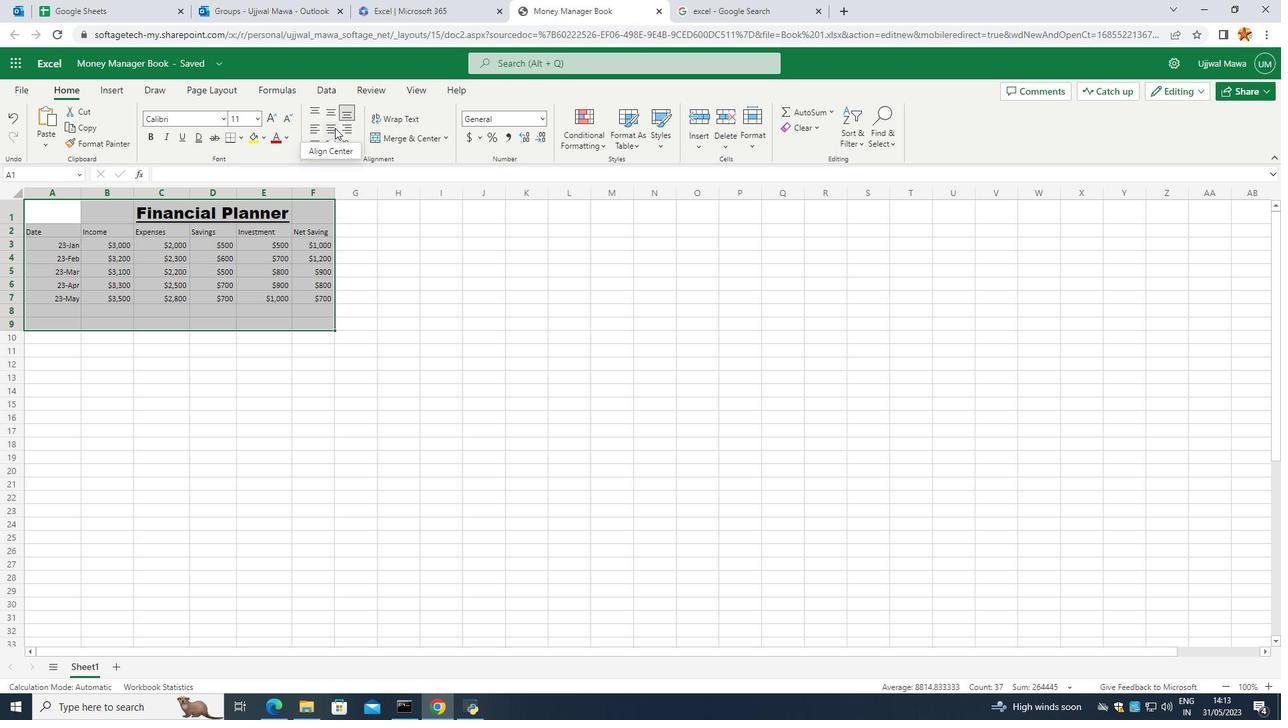 
Action: Mouse moved to (159, 375)
Screenshot: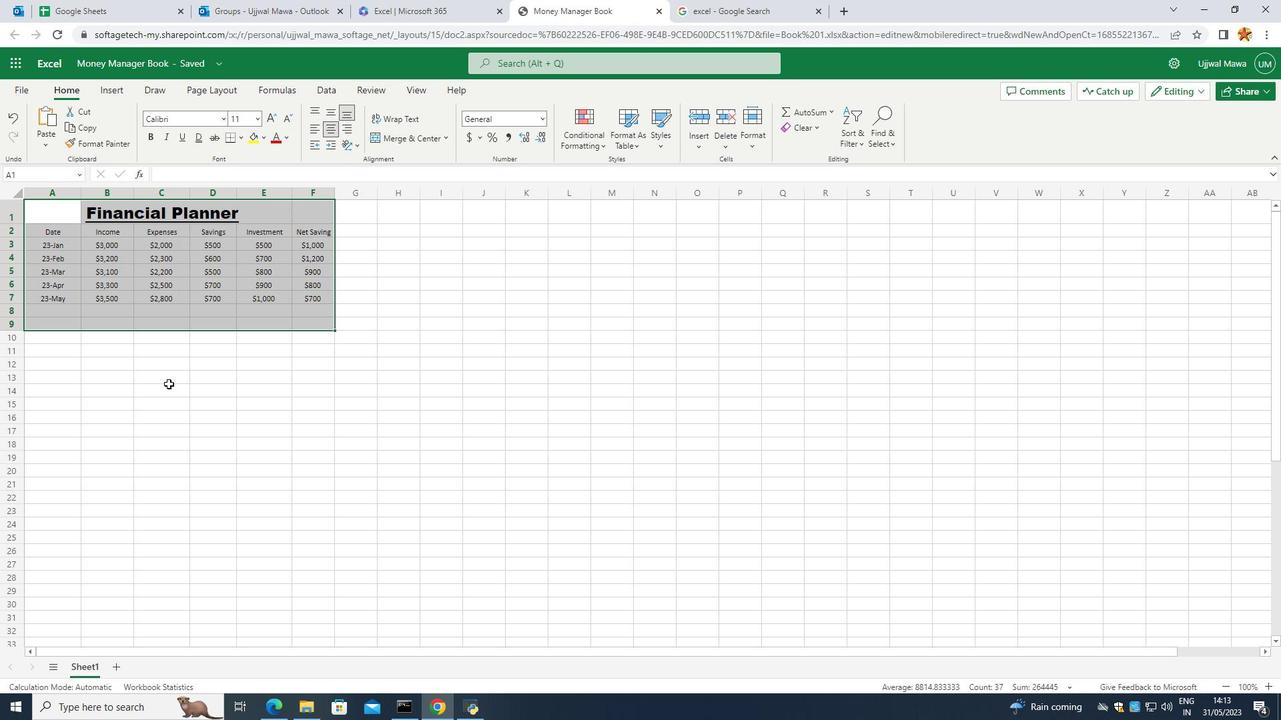 
Action: Mouse pressed left at (159, 375)
Screenshot: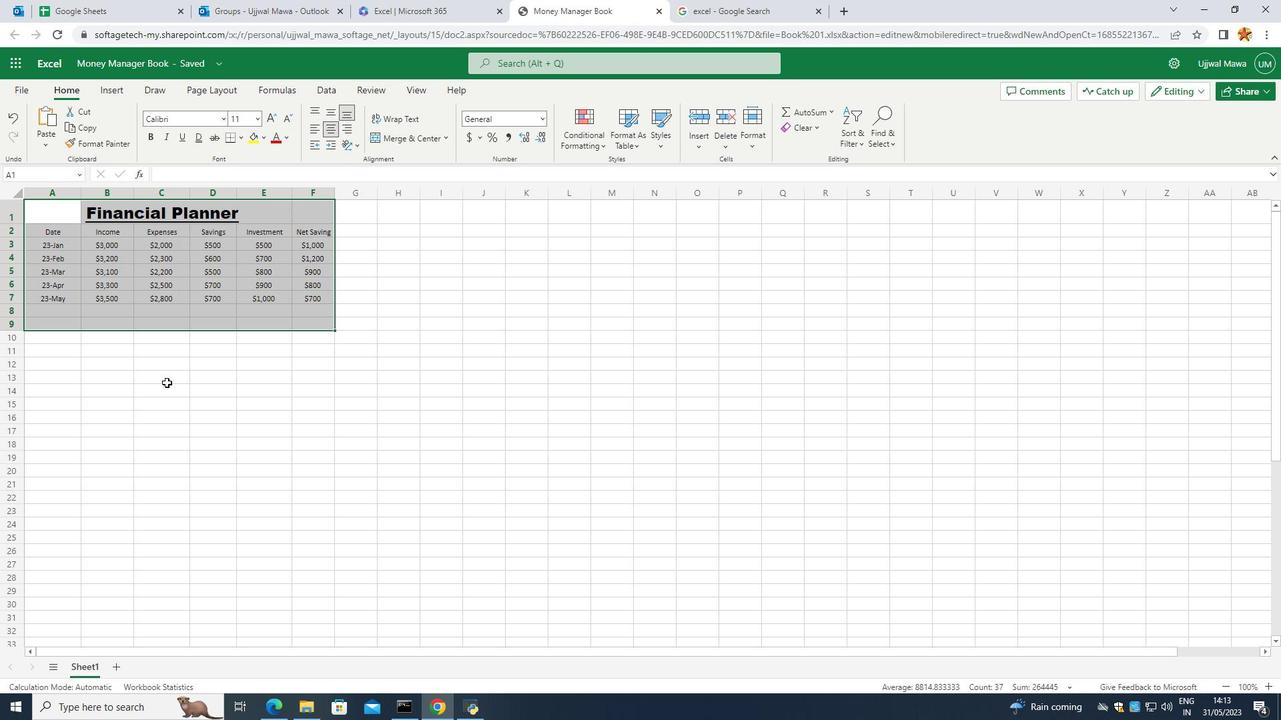 
Action: Mouse moved to (101, 312)
Screenshot: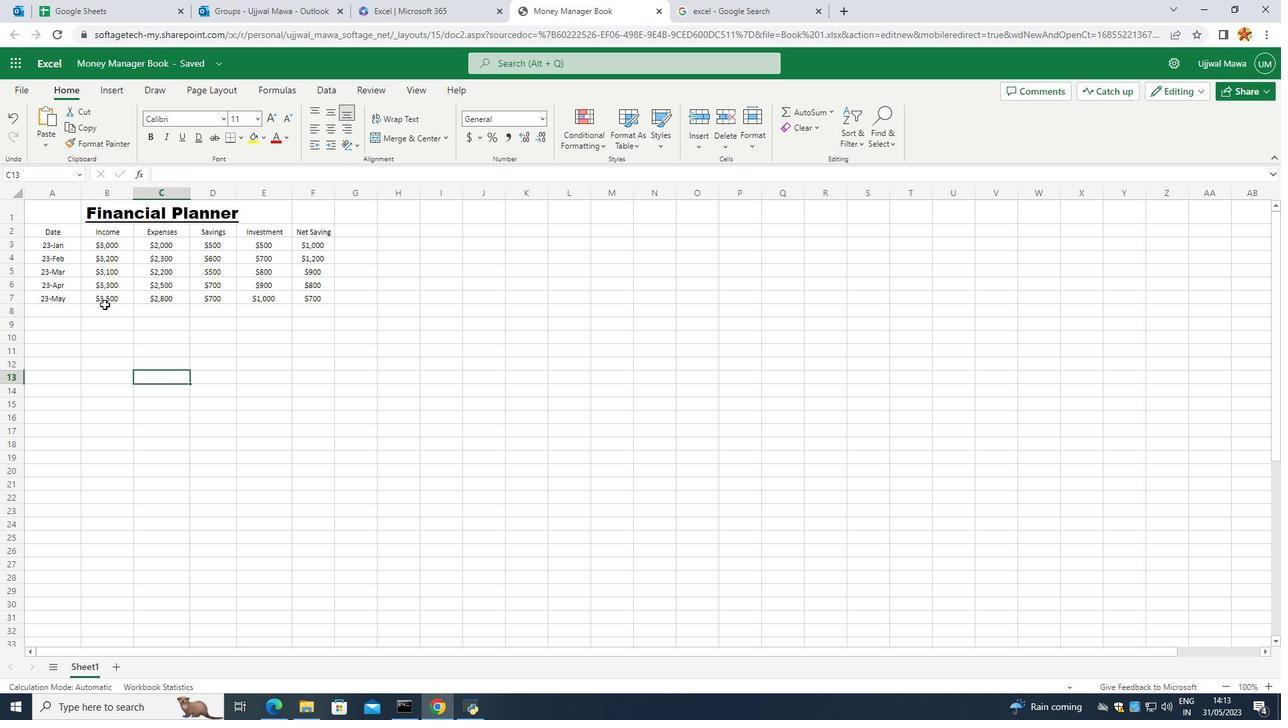
